 Task: Check the percentage active listings of natural gas utilities in the last 5 years.
Action: Mouse moved to (1033, 232)
Screenshot: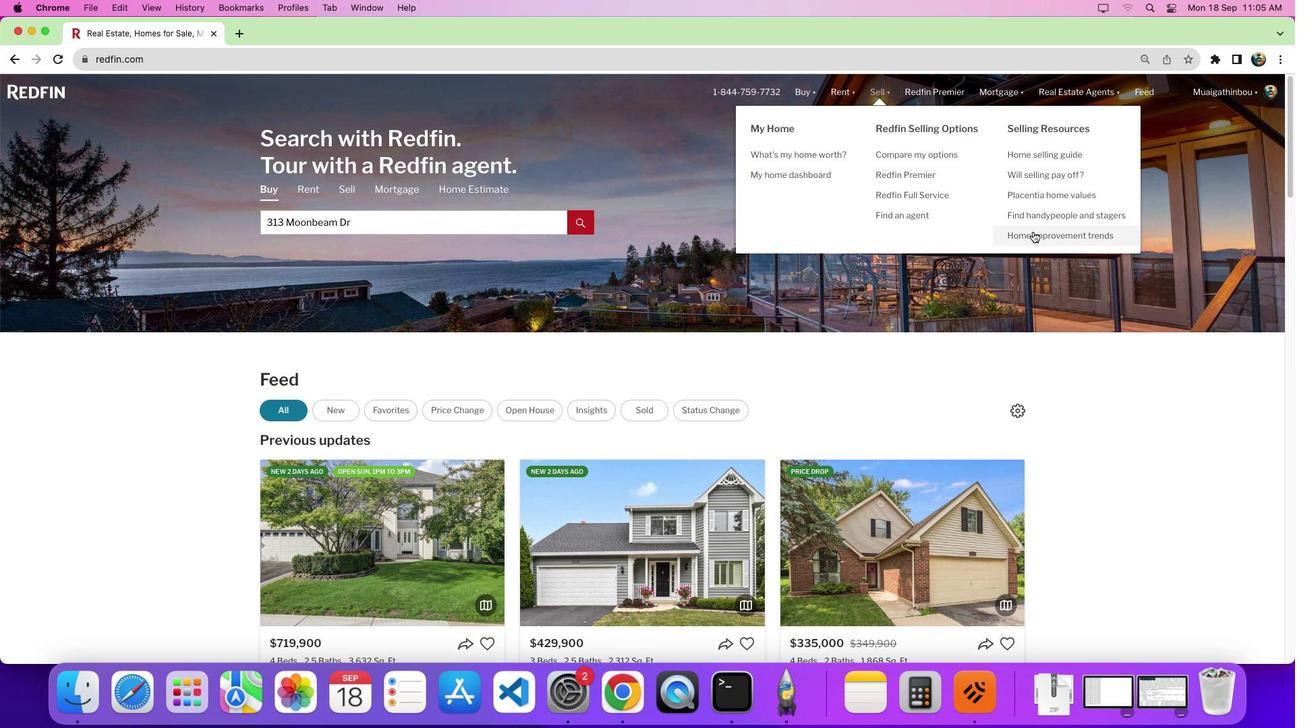 
Action: Mouse pressed left at (1033, 232)
Screenshot: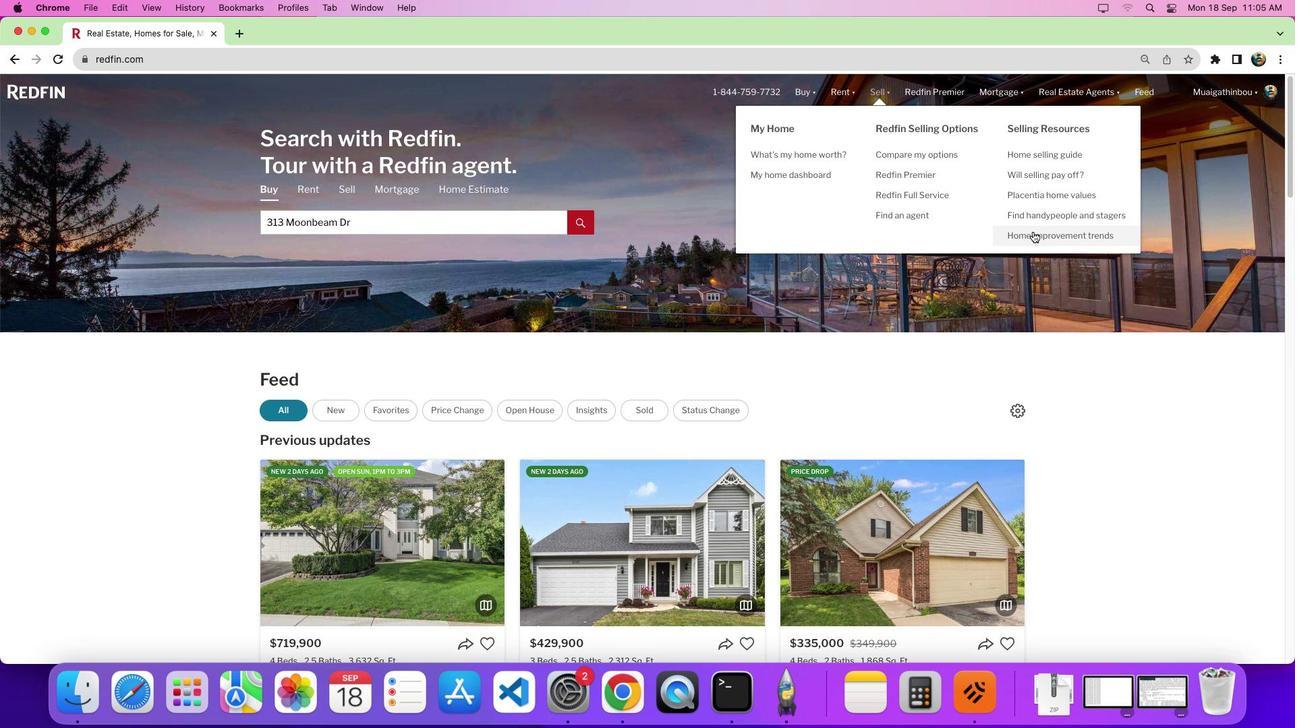 
Action: Mouse pressed left at (1033, 232)
Screenshot: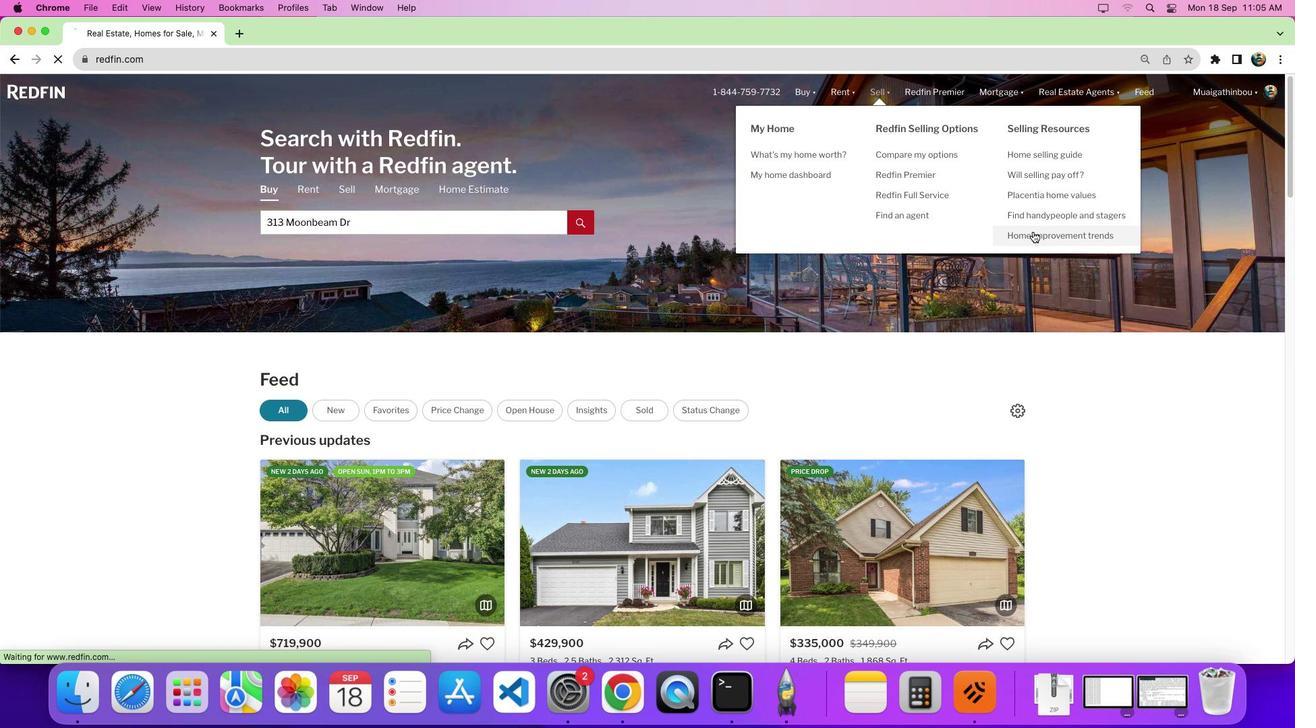 
Action: Mouse moved to (359, 265)
Screenshot: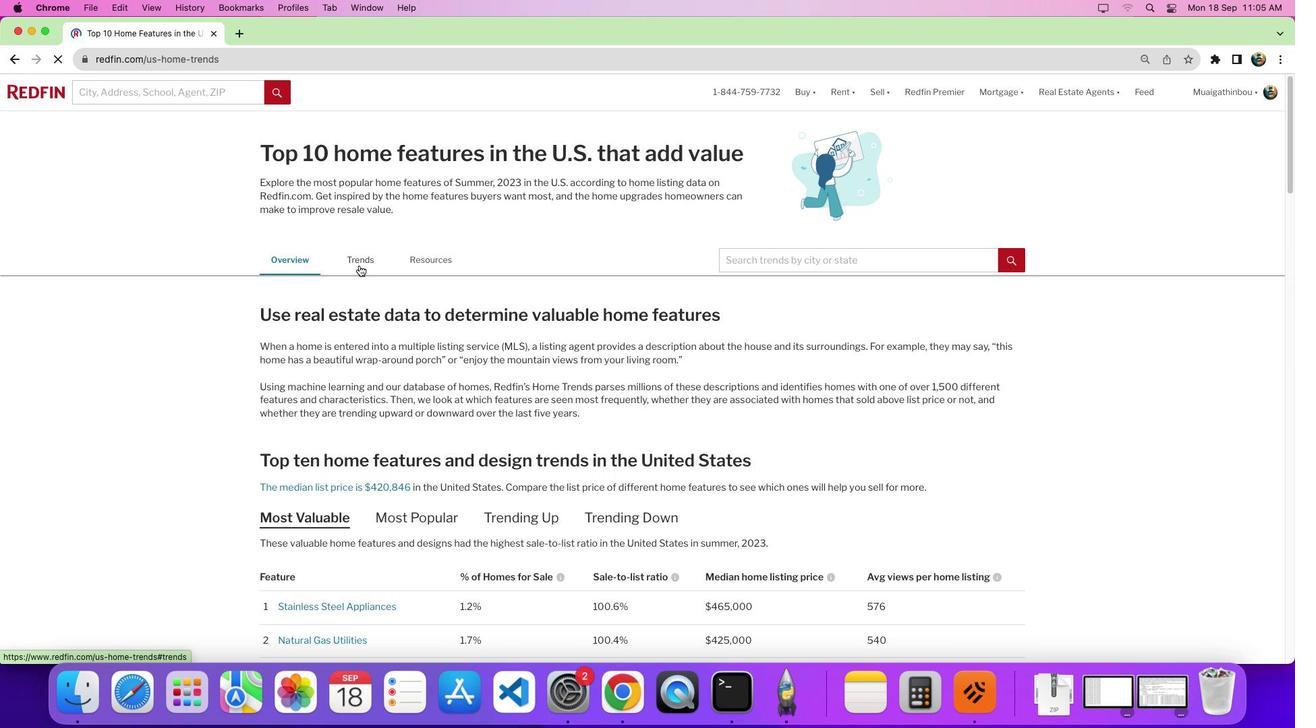 
Action: Mouse pressed left at (359, 265)
Screenshot: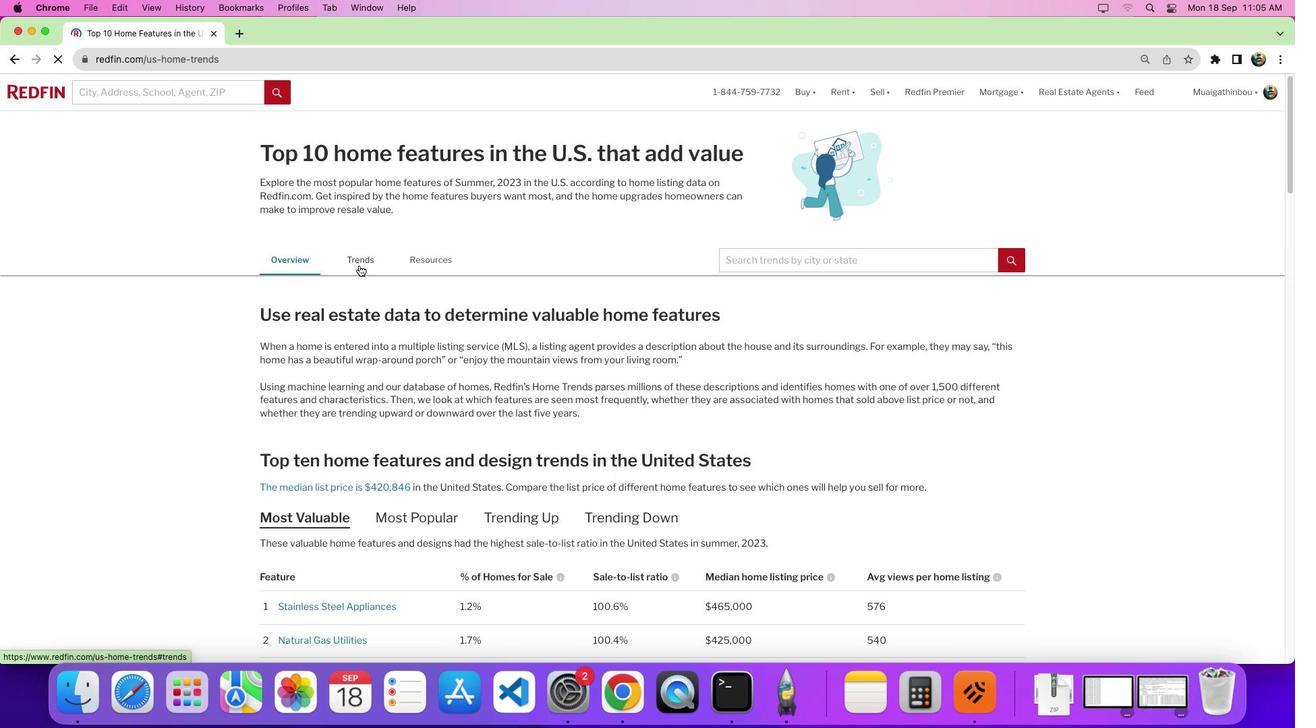 
Action: Mouse moved to (642, 379)
Screenshot: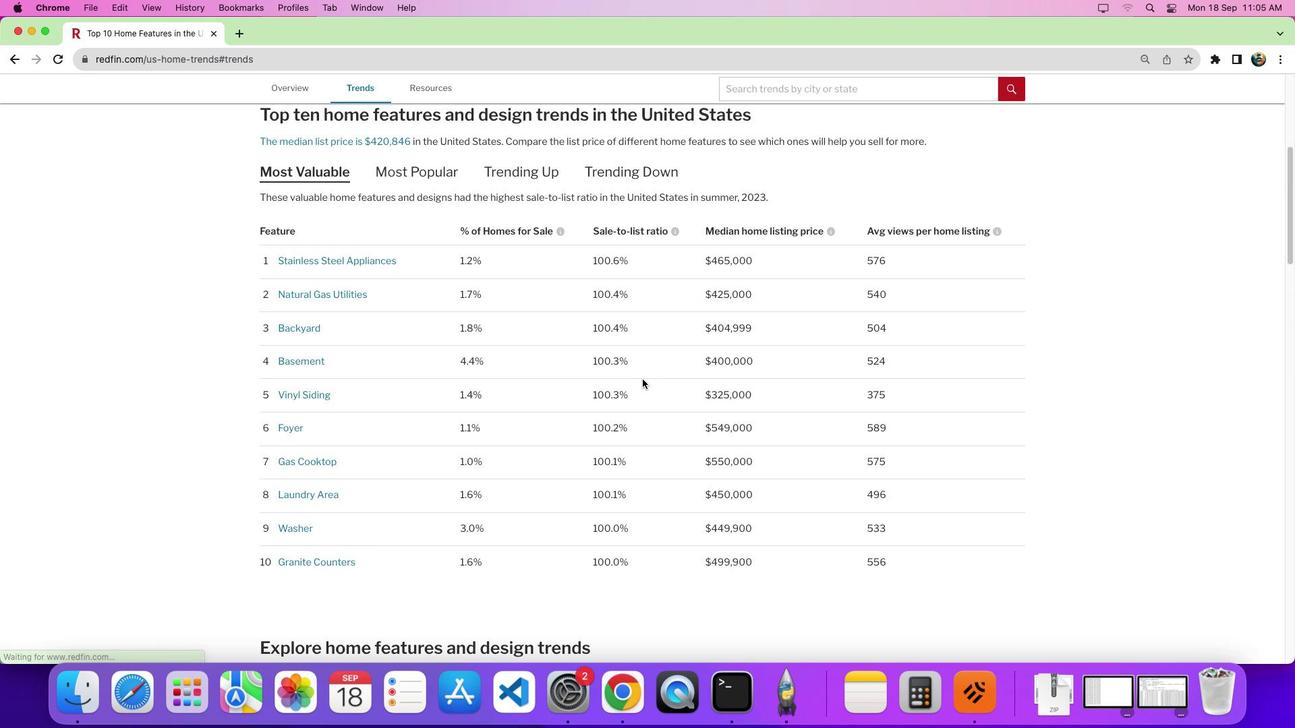 
Action: Mouse scrolled (642, 379) with delta (0, 0)
Screenshot: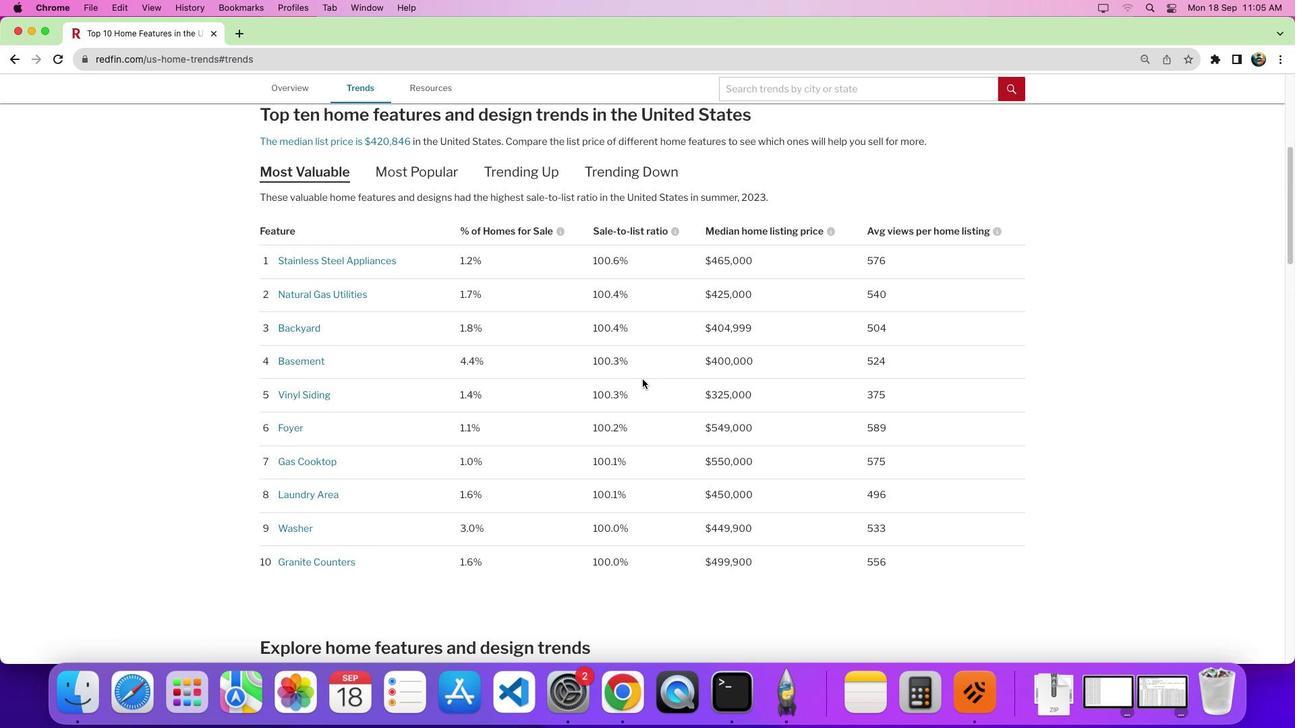 
Action: Mouse scrolled (642, 379) with delta (0, -1)
Screenshot: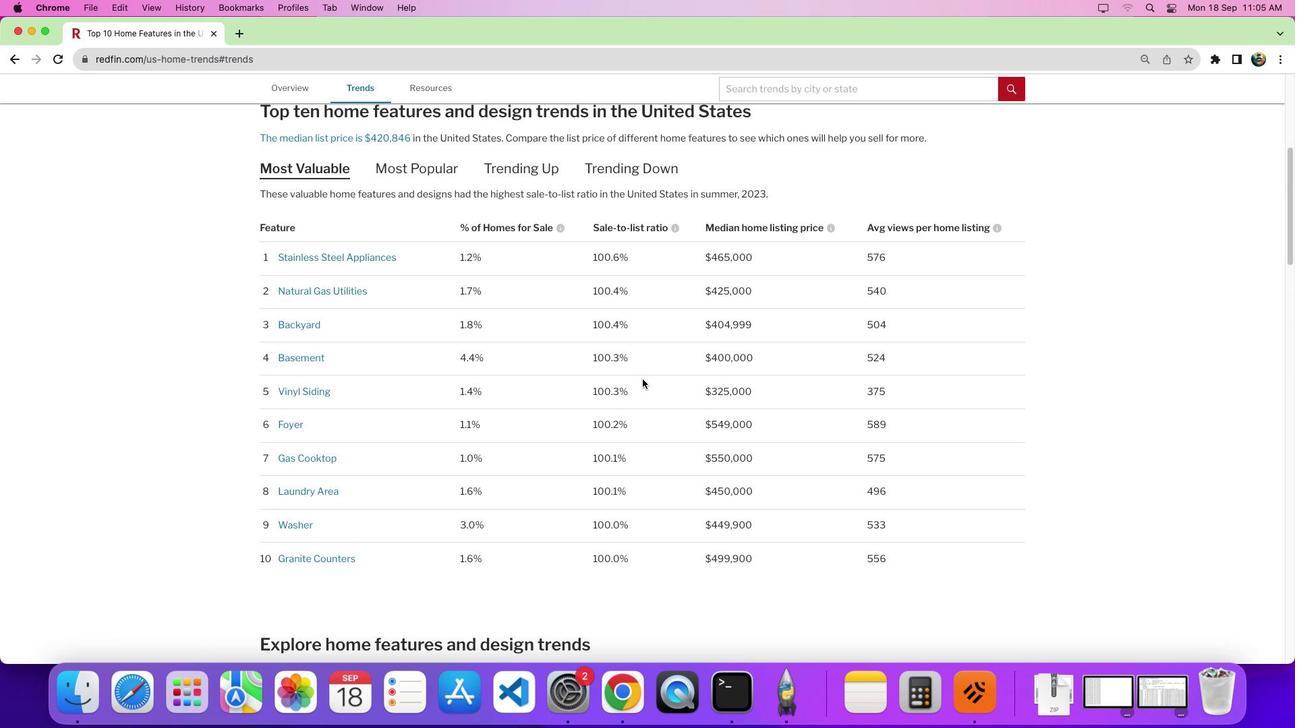 
Action: Mouse scrolled (642, 379) with delta (0, -5)
Screenshot: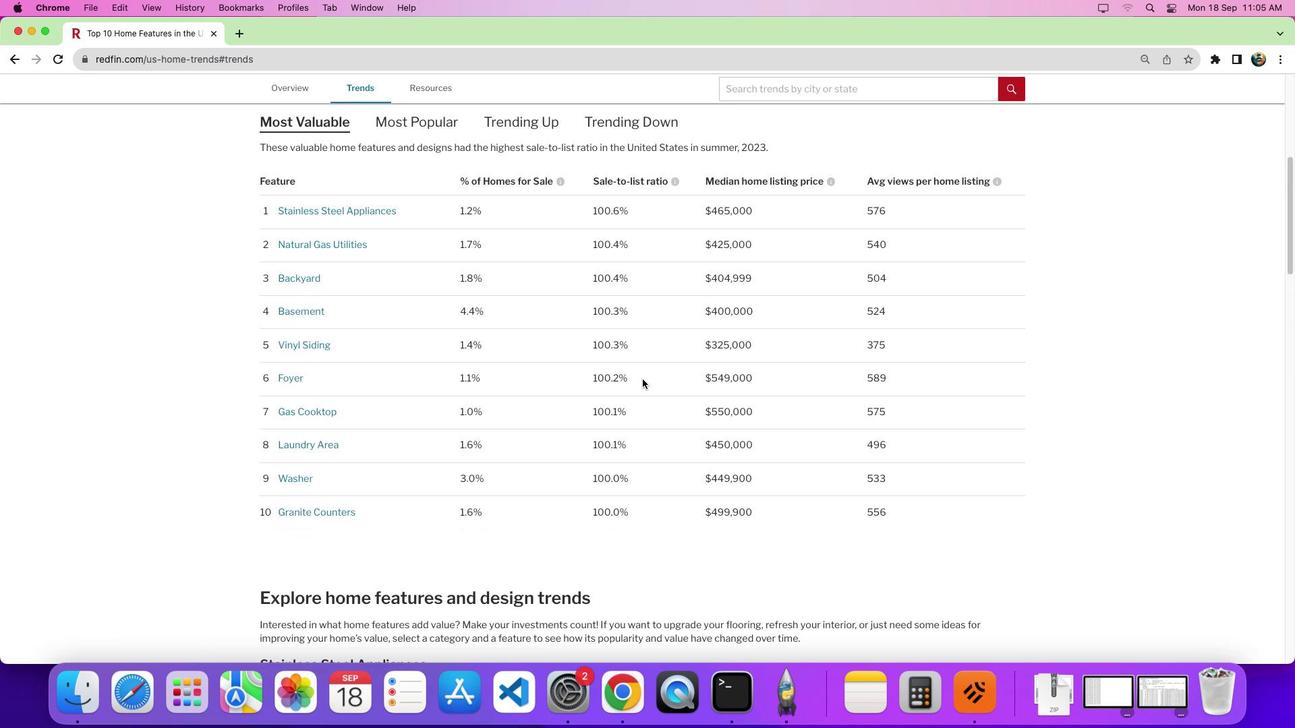 
Action: Mouse scrolled (642, 379) with delta (0, -7)
Screenshot: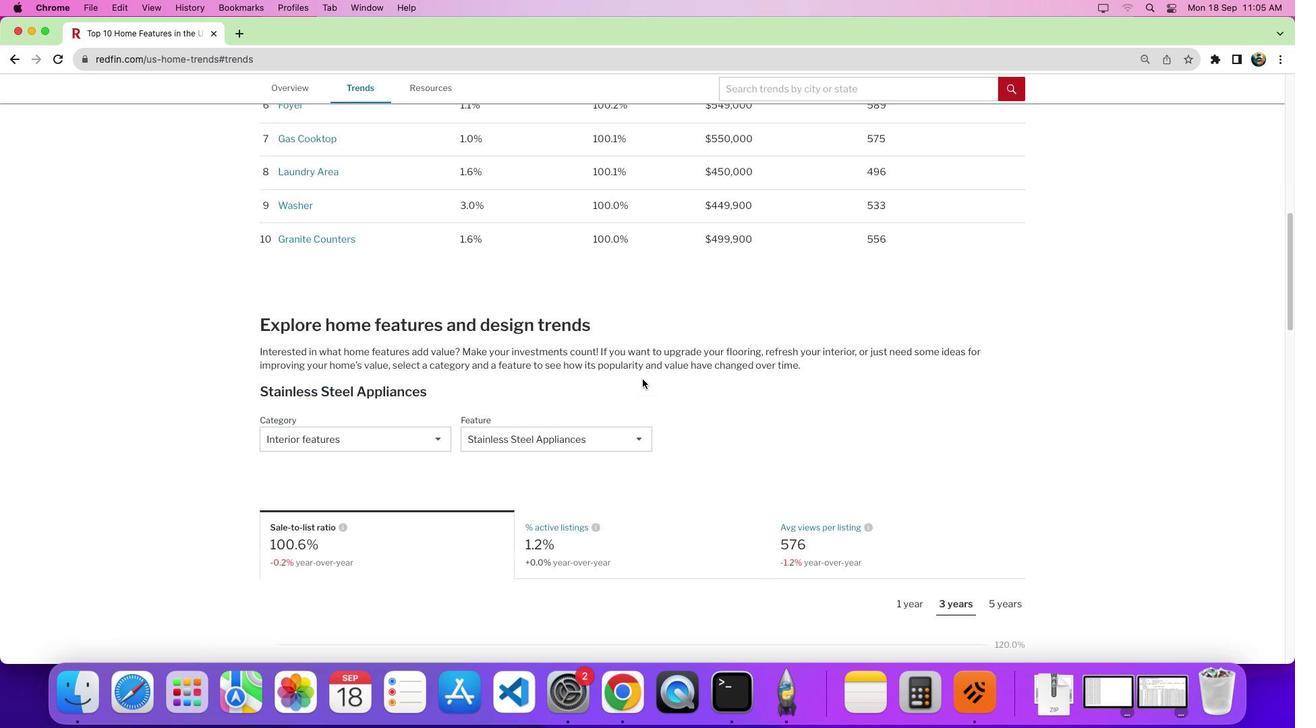 
Action: Mouse moved to (375, 143)
Screenshot: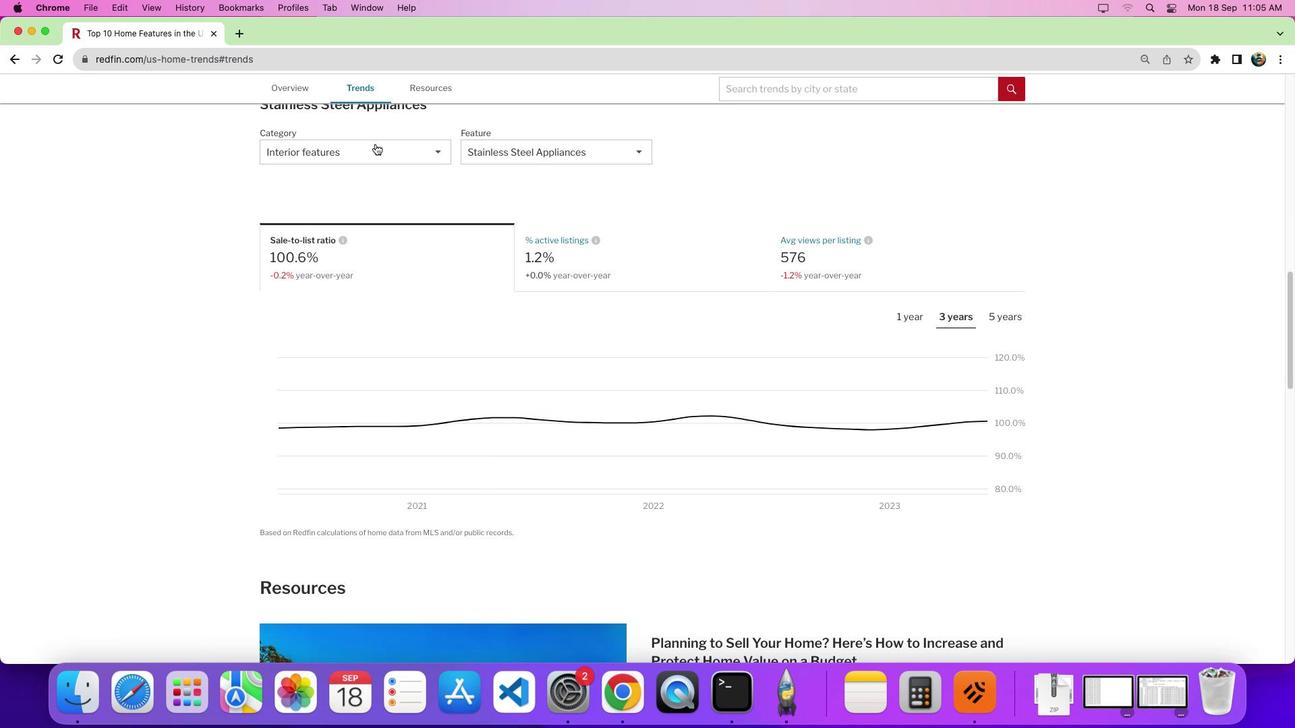 
Action: Mouse pressed left at (375, 143)
Screenshot: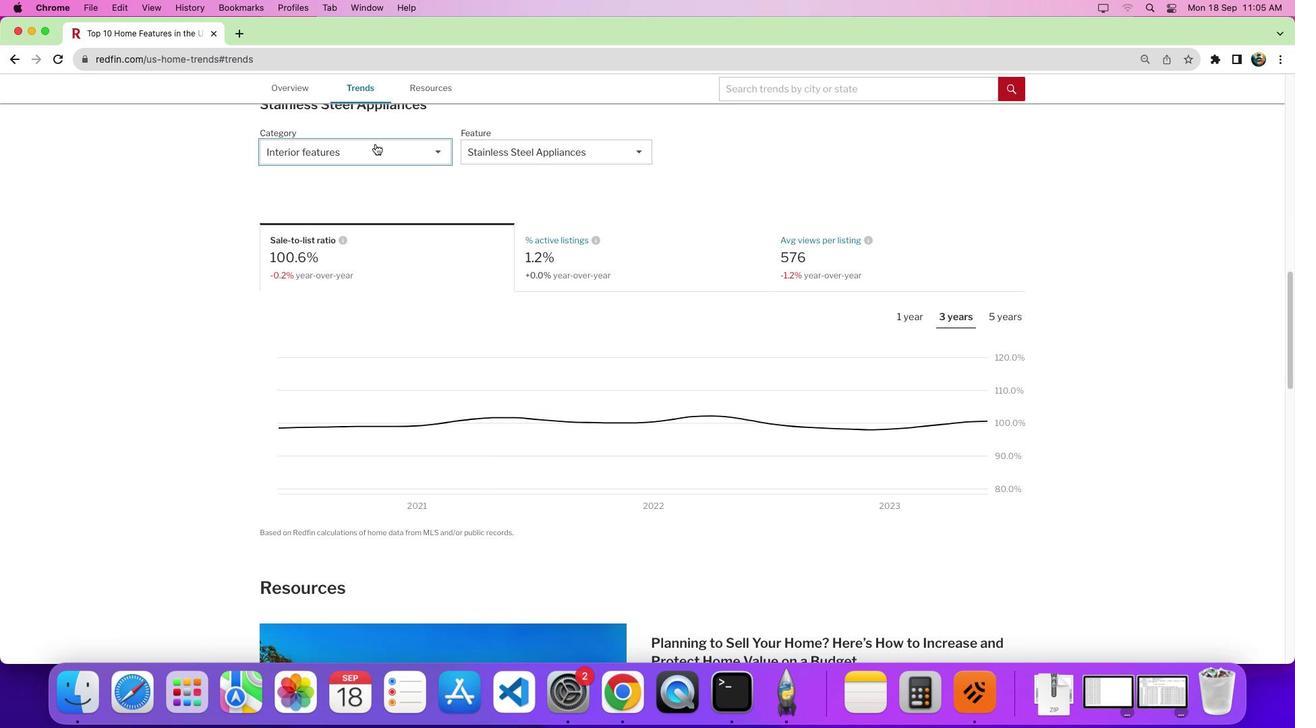 
Action: Mouse moved to (401, 205)
Screenshot: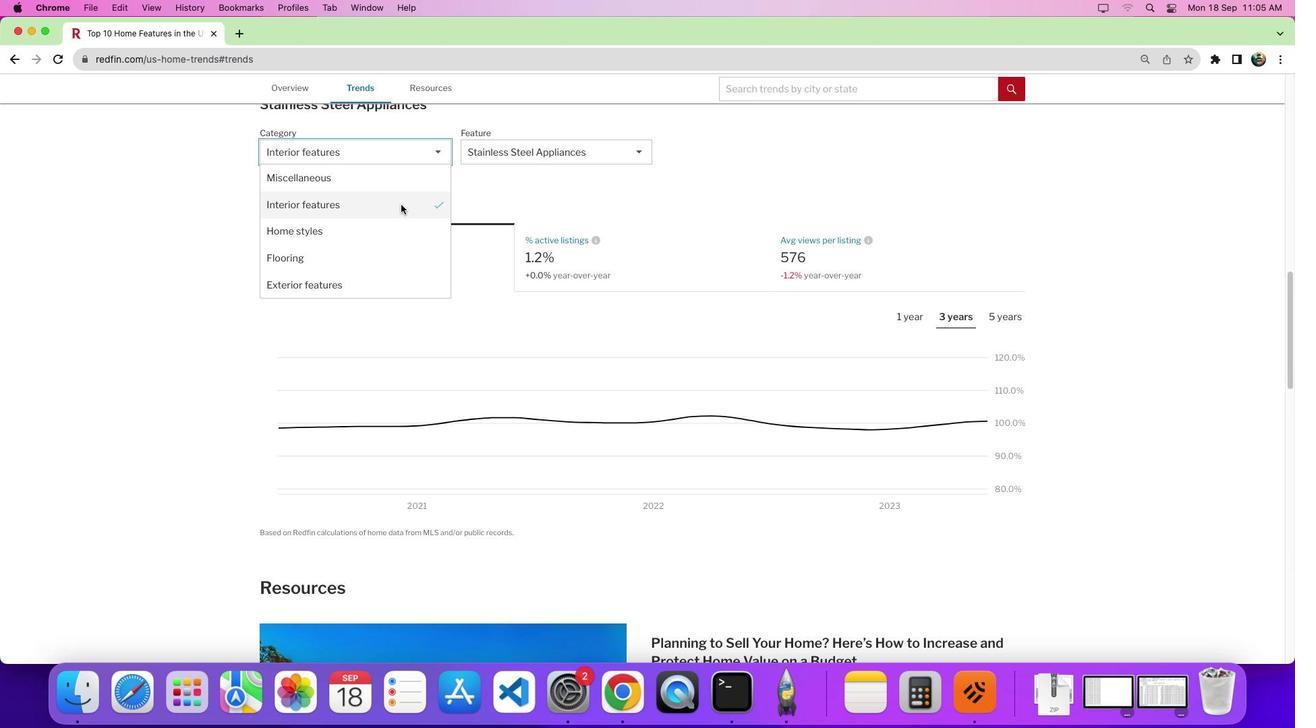 
Action: Mouse pressed left at (401, 205)
Screenshot: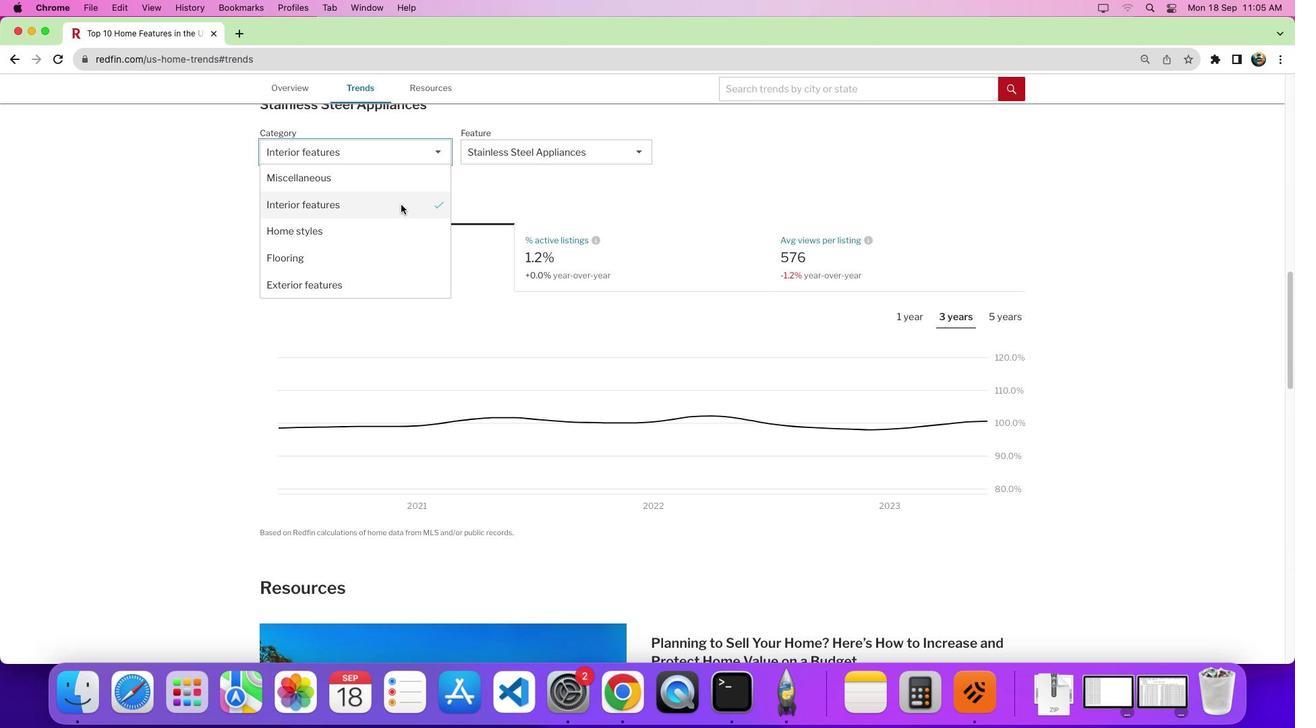 
Action: Mouse moved to (568, 140)
Screenshot: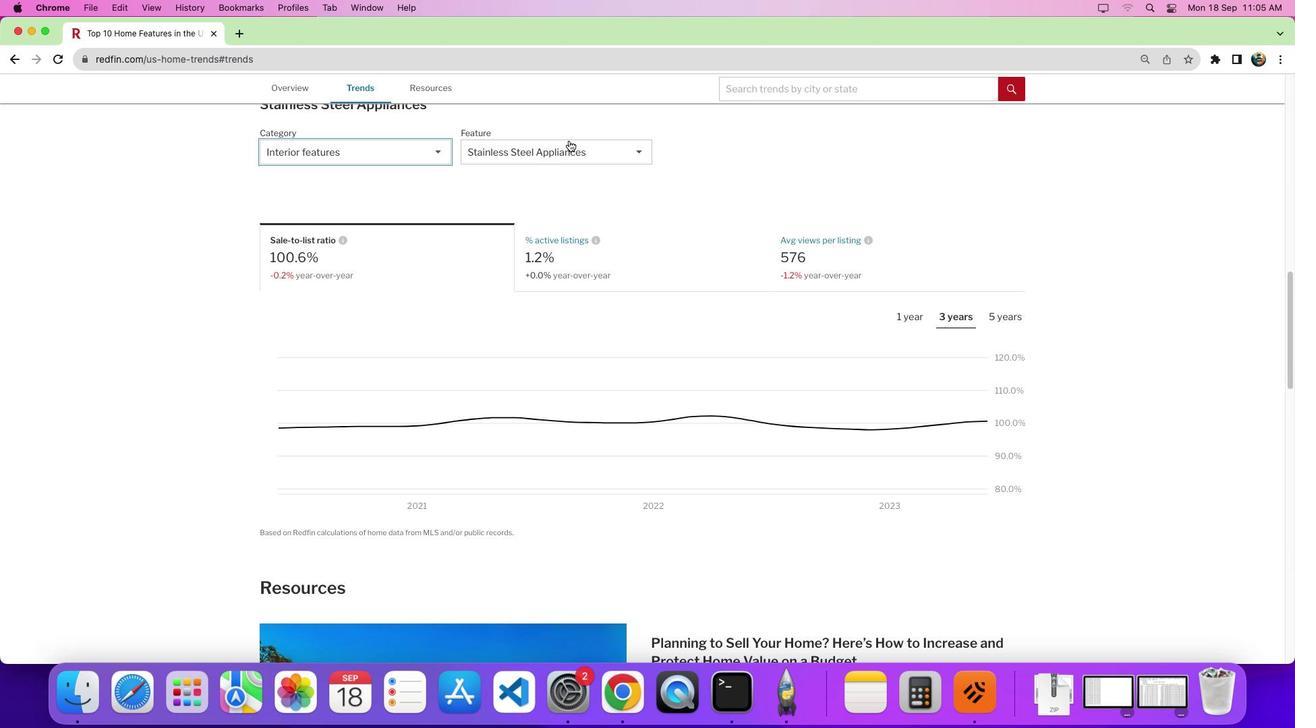 
Action: Mouse pressed left at (568, 140)
Screenshot: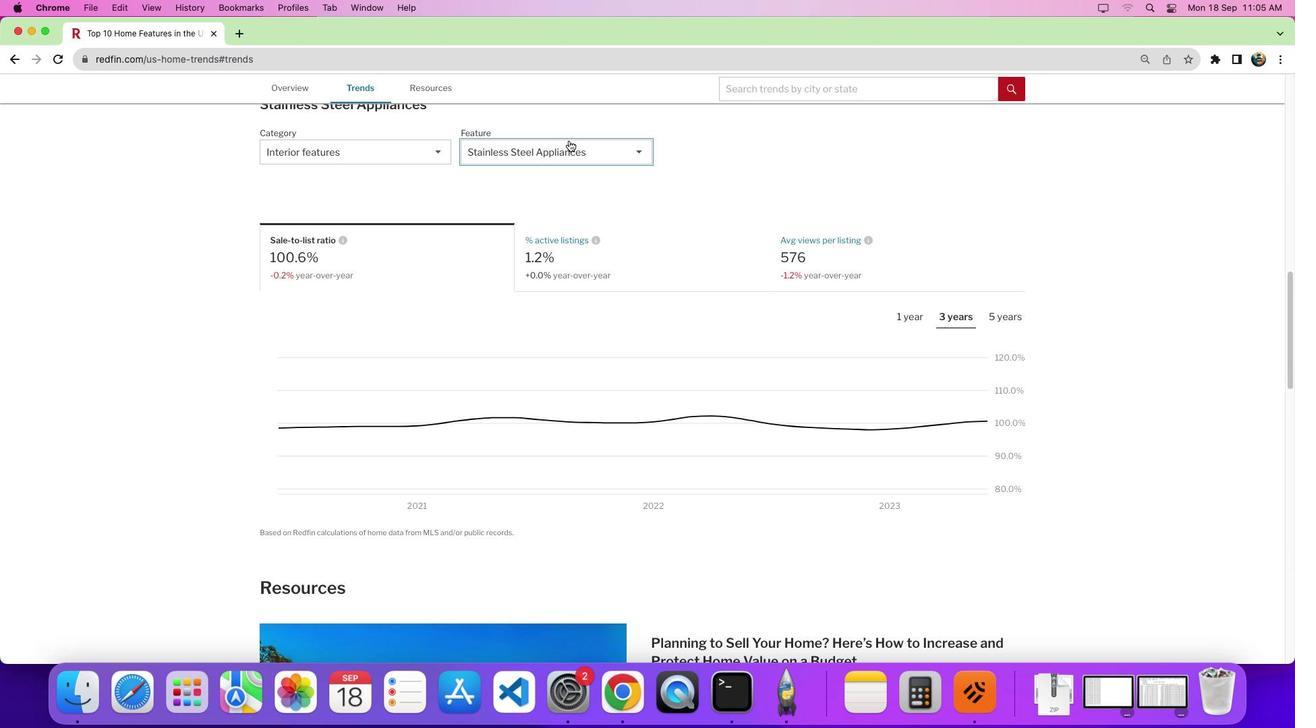 
Action: Mouse moved to (647, 281)
Screenshot: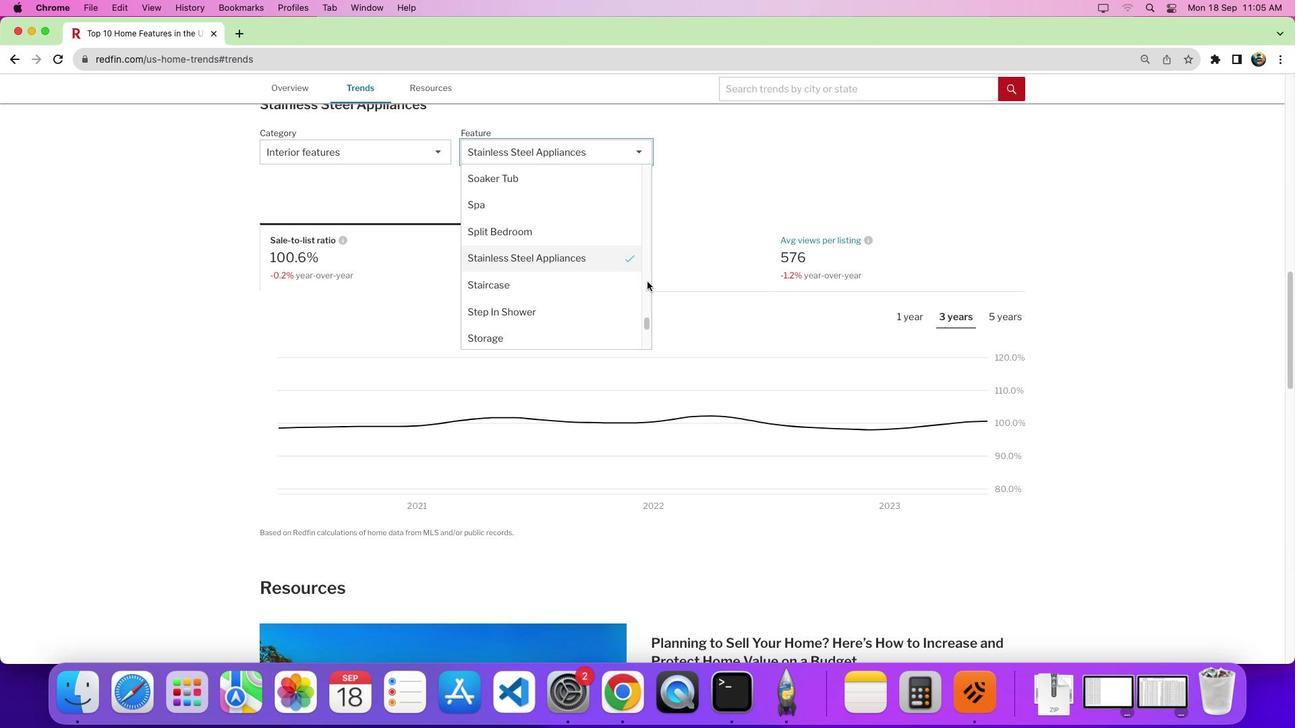 
Action: Mouse pressed left at (647, 281)
Screenshot: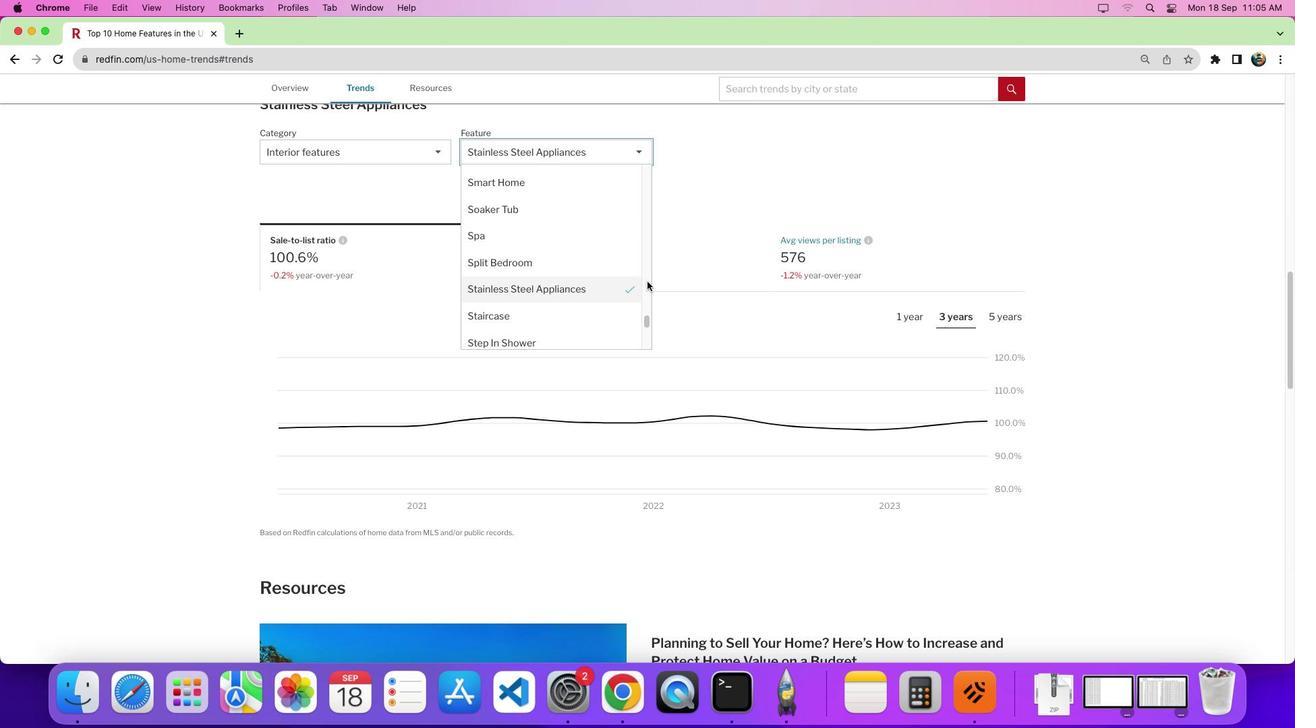 
Action: Mouse pressed left at (647, 281)
Screenshot: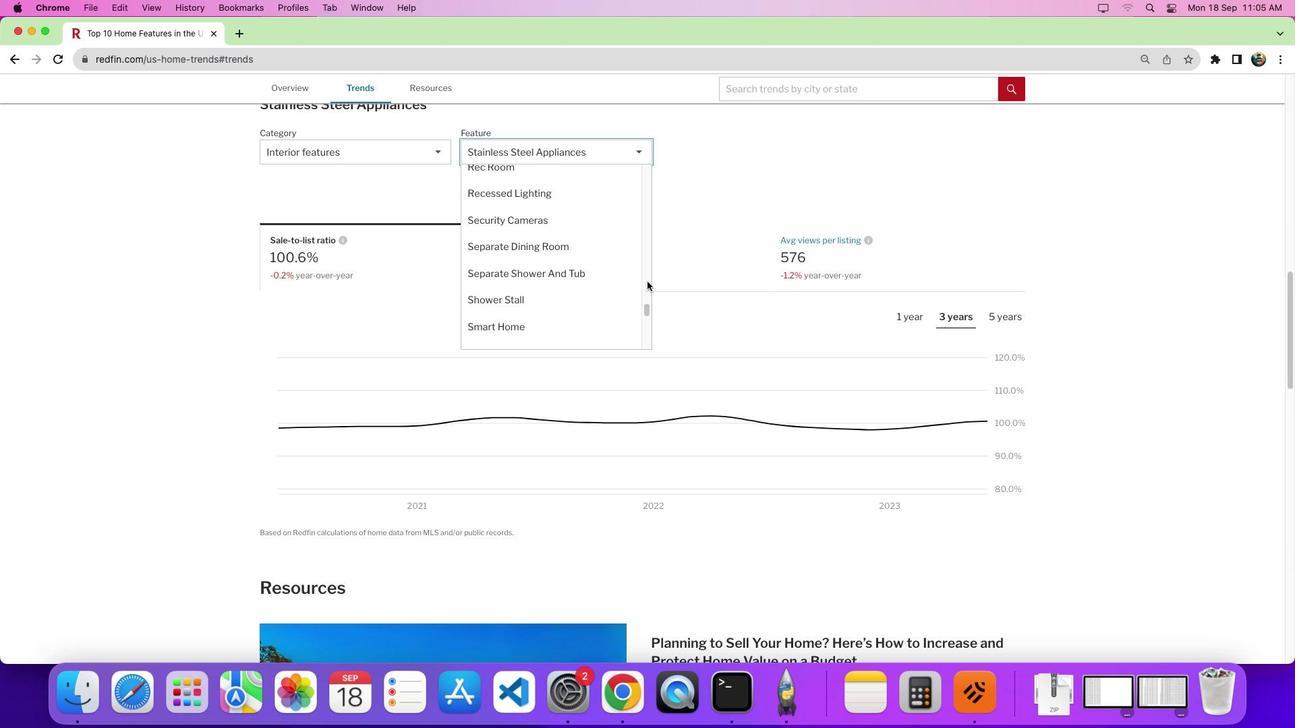 
Action: Mouse moved to (645, 287)
Screenshot: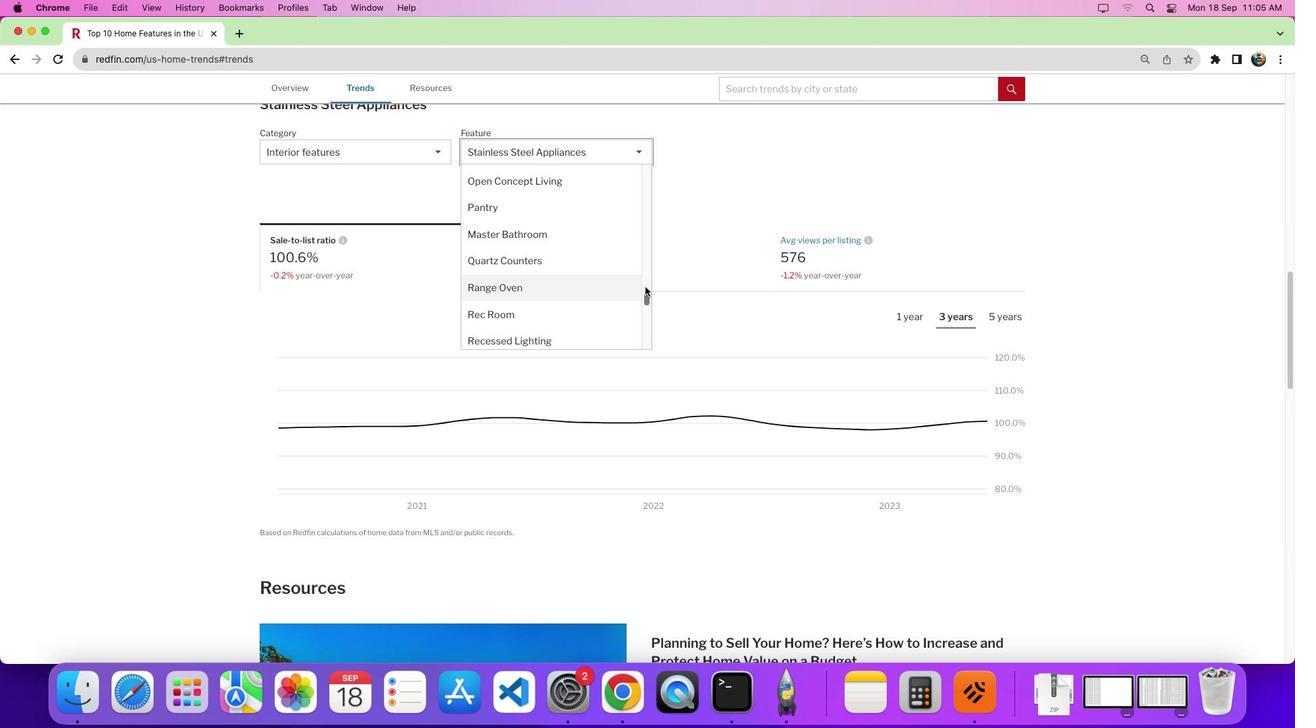 
Action: Mouse pressed left at (645, 287)
Screenshot: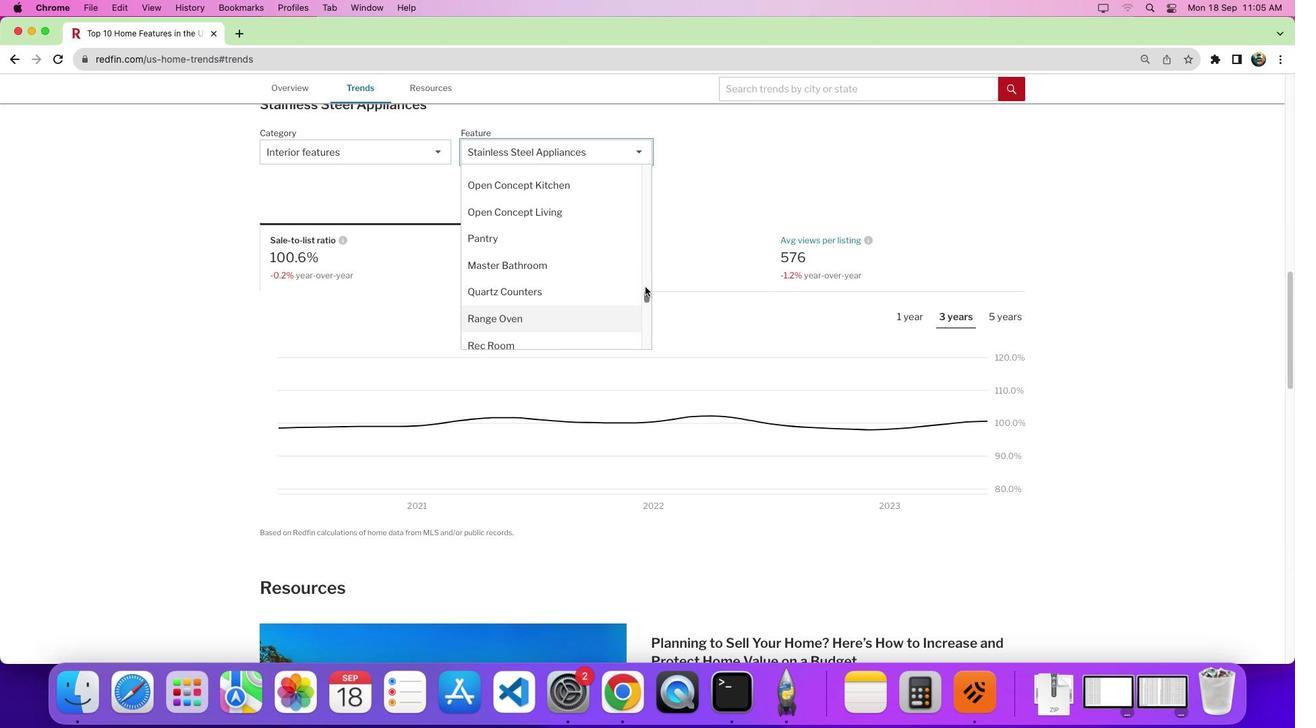 
Action: Mouse moved to (550, 209)
Screenshot: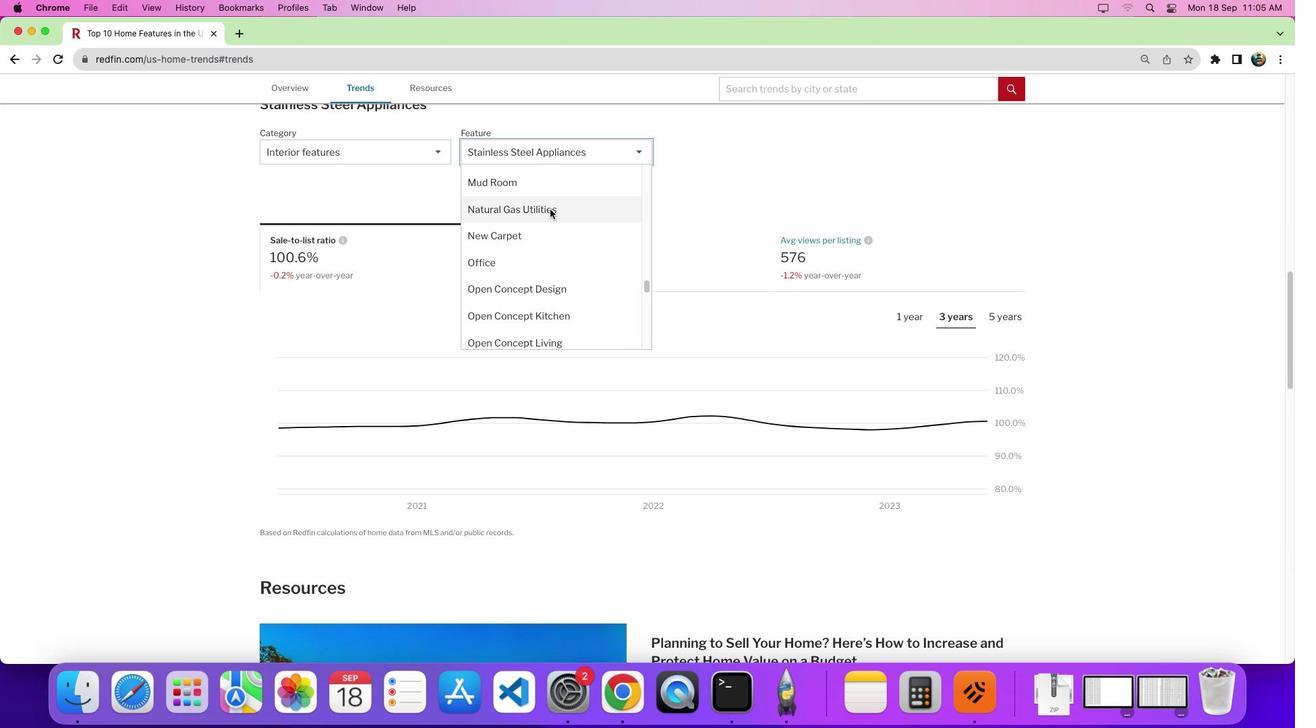 
Action: Mouse pressed left at (550, 209)
Screenshot: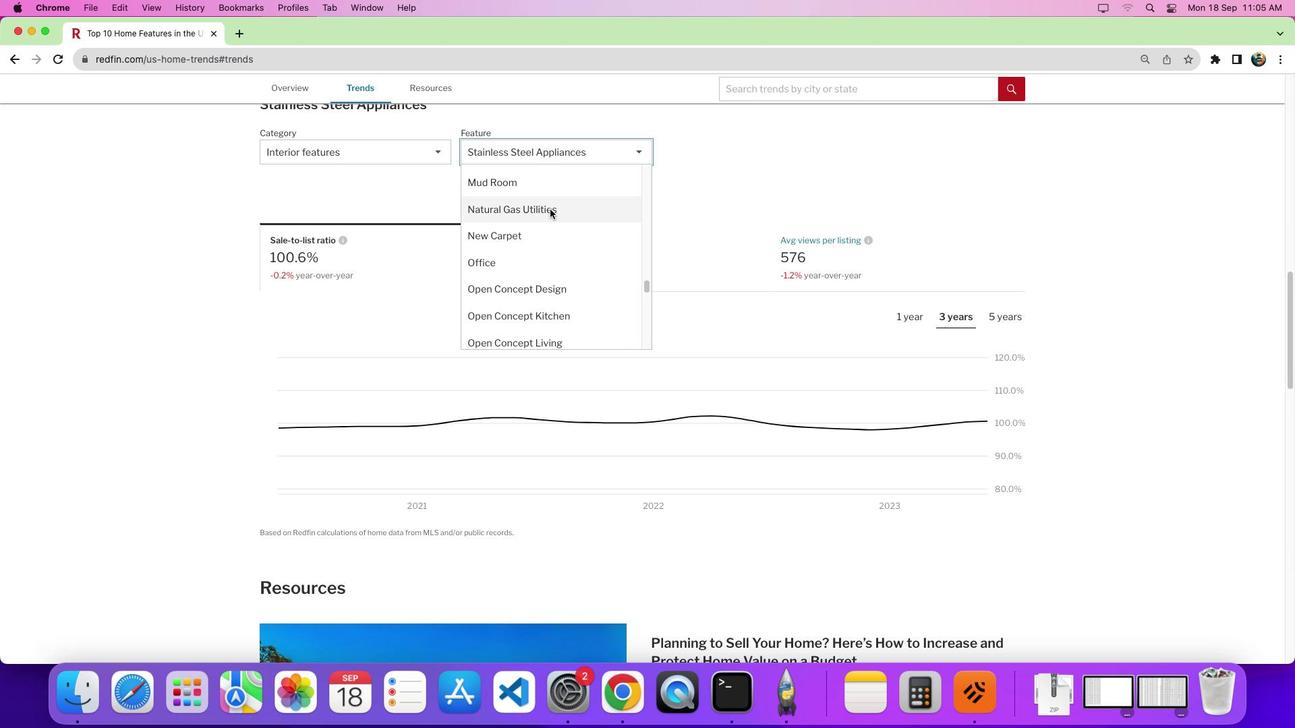 
Action: Mouse moved to (556, 269)
Screenshot: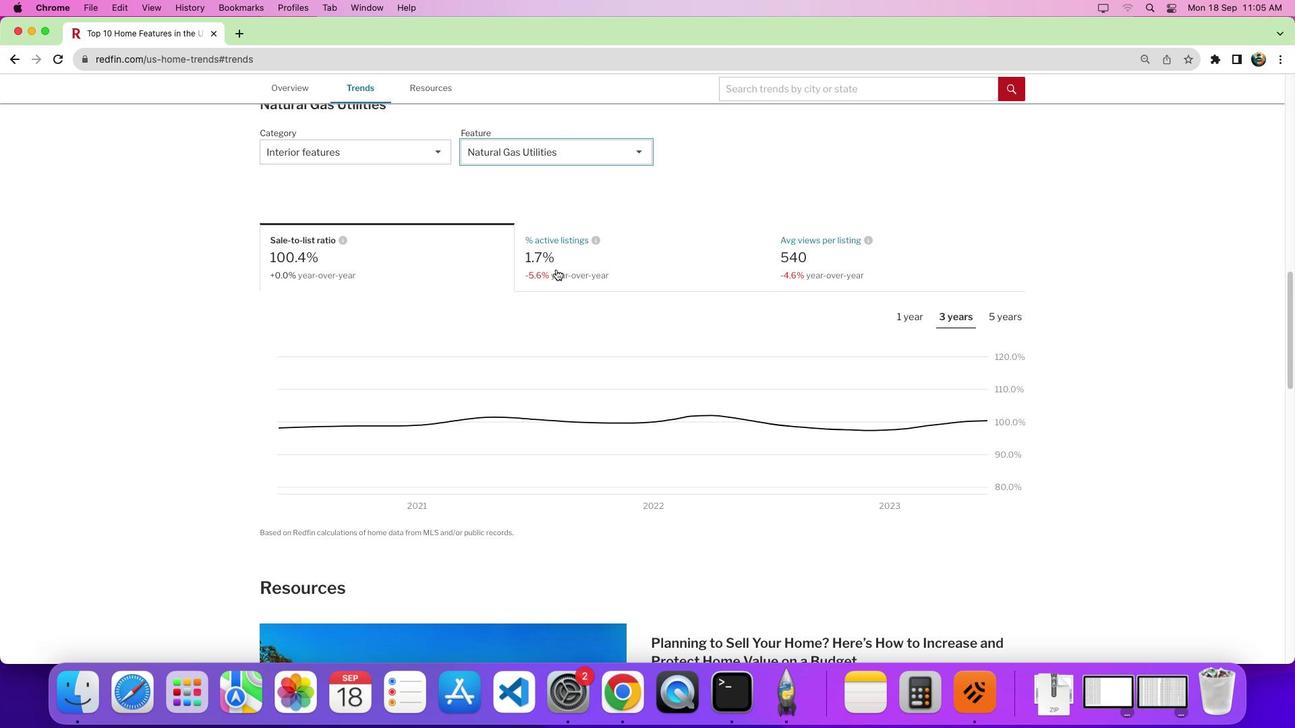 
Action: Mouse pressed left at (556, 269)
Screenshot: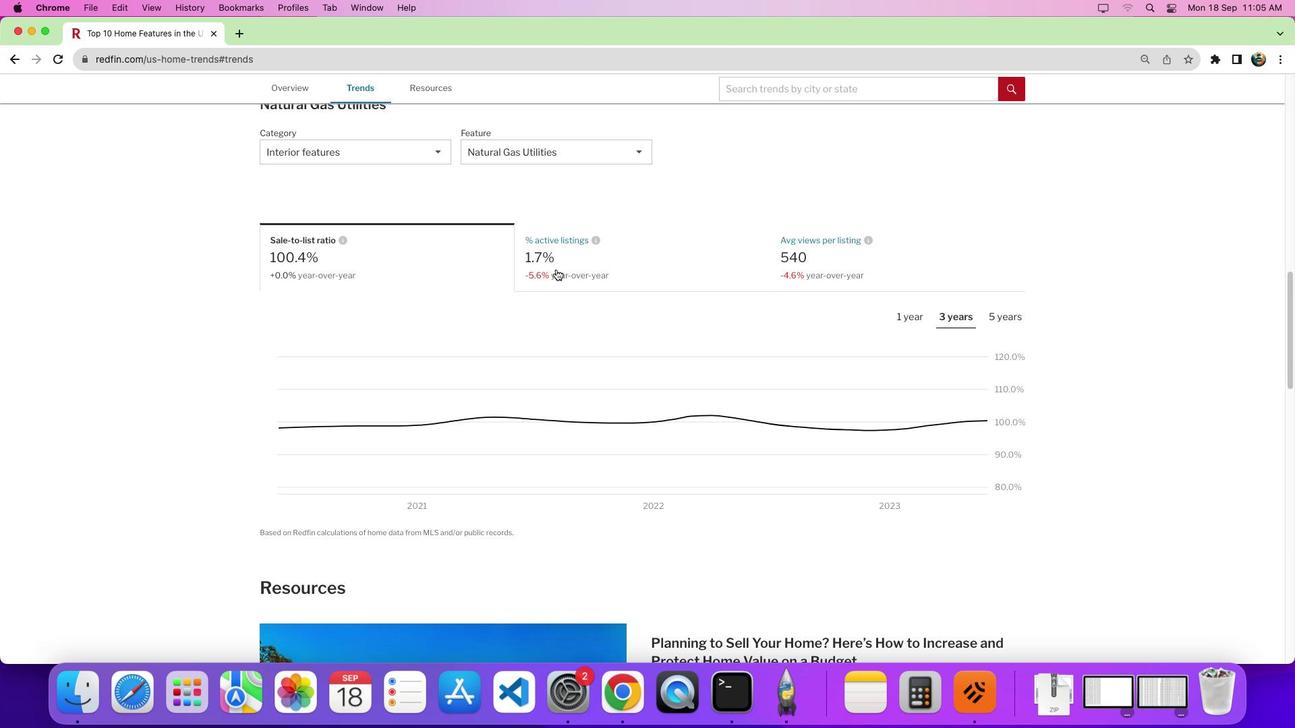 
Action: Mouse moved to (996, 318)
Screenshot: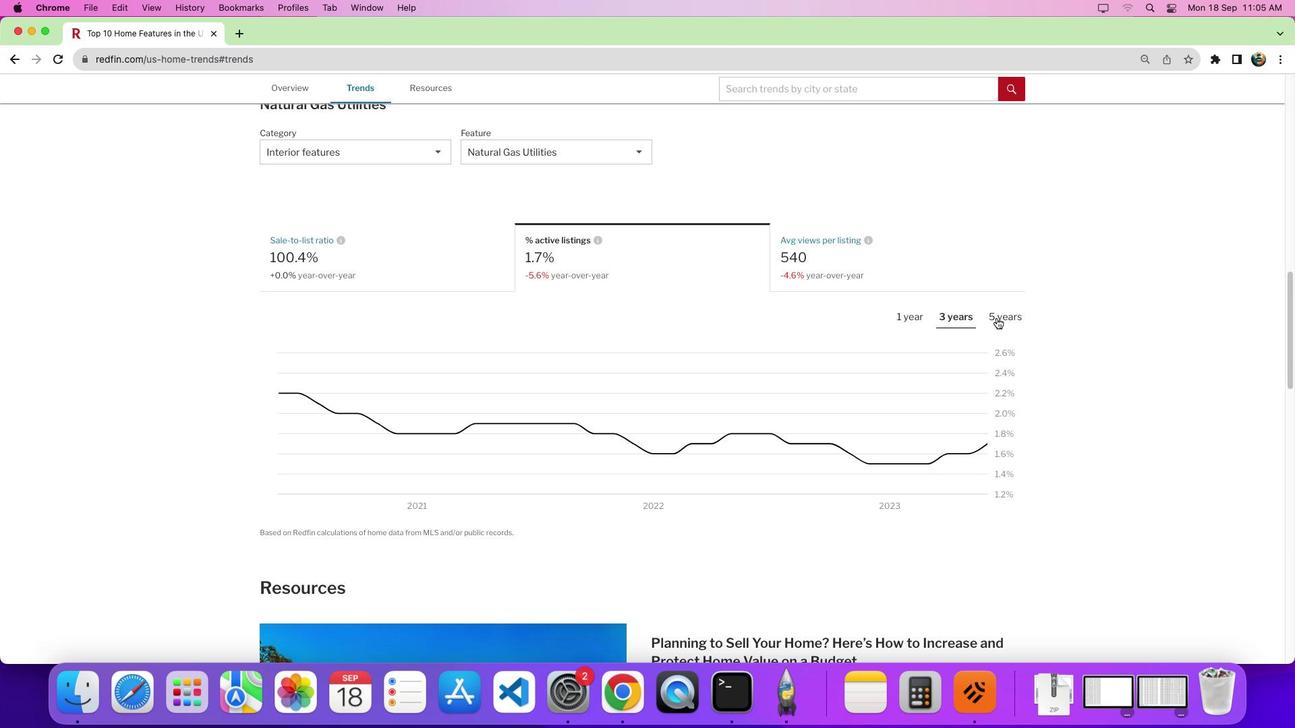 
Action: Mouse pressed left at (996, 318)
Screenshot: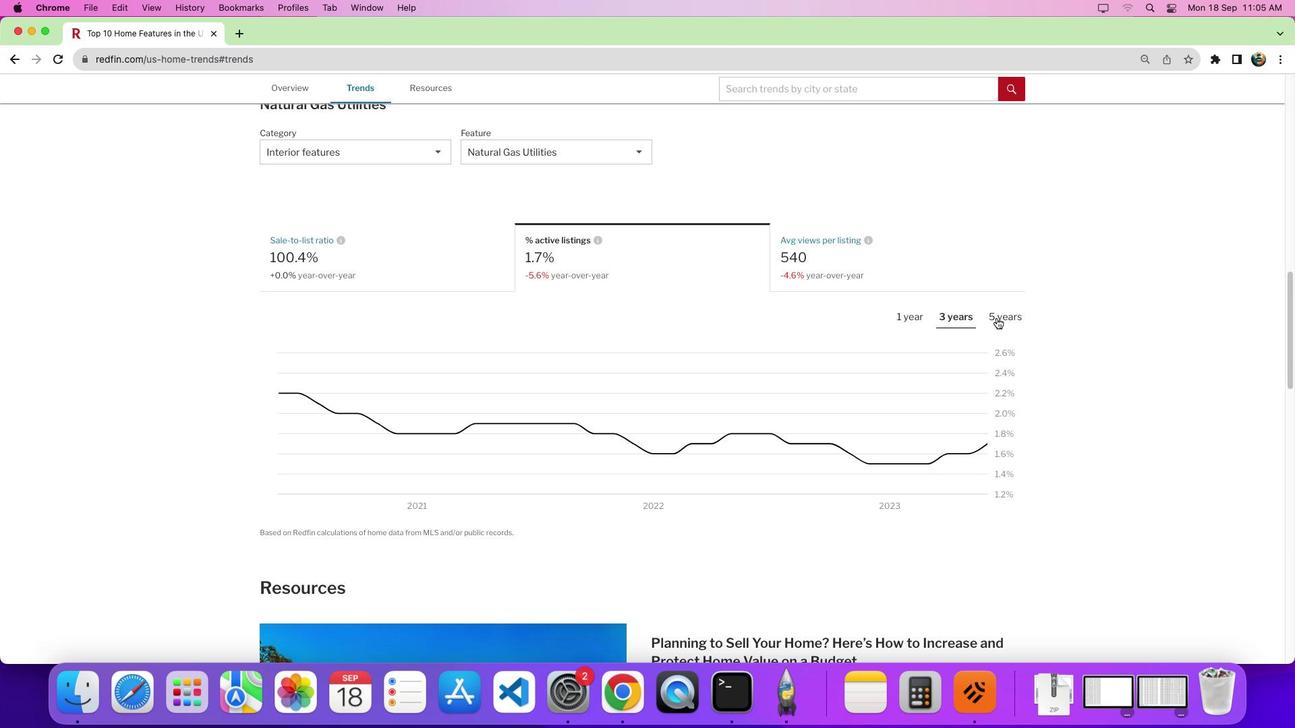 
Action: Mouse moved to (903, 363)
Screenshot: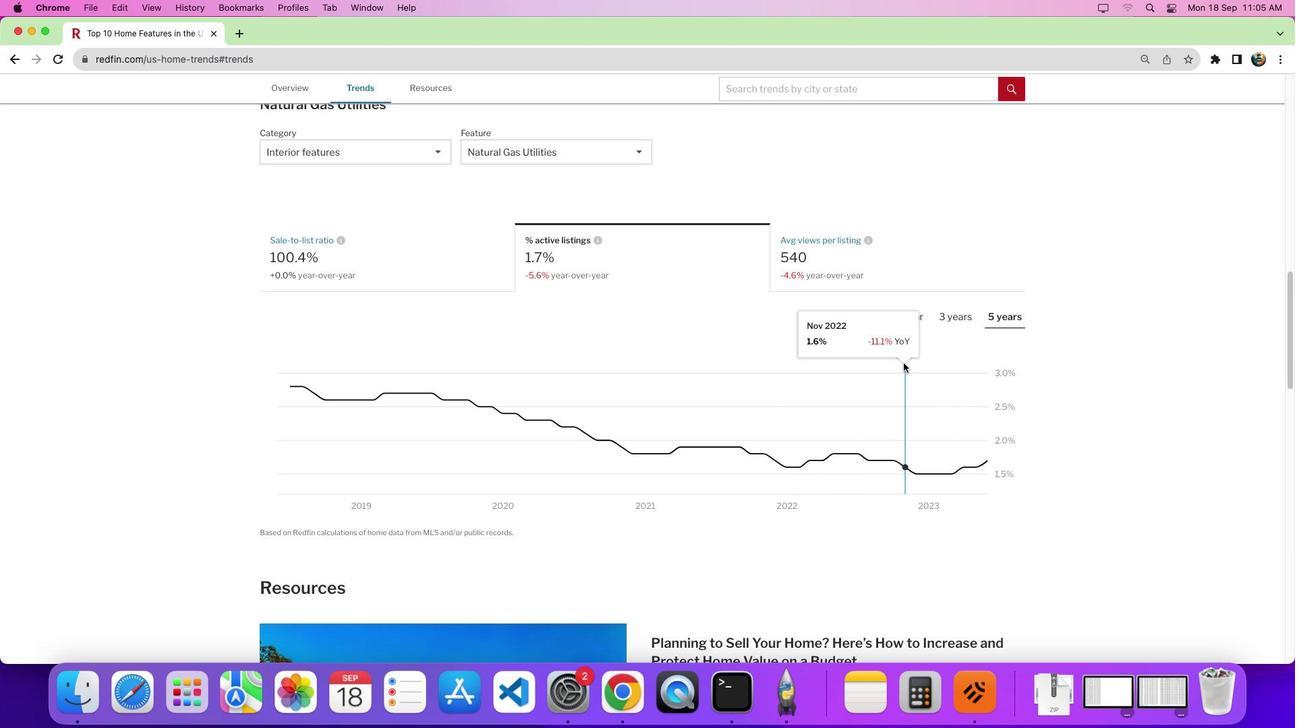 
